 Task: Add Ambrosi Organic Parmigiano Reggiano Cheese Wedge to the cart.
Action: Mouse moved to (694, 240)
Screenshot: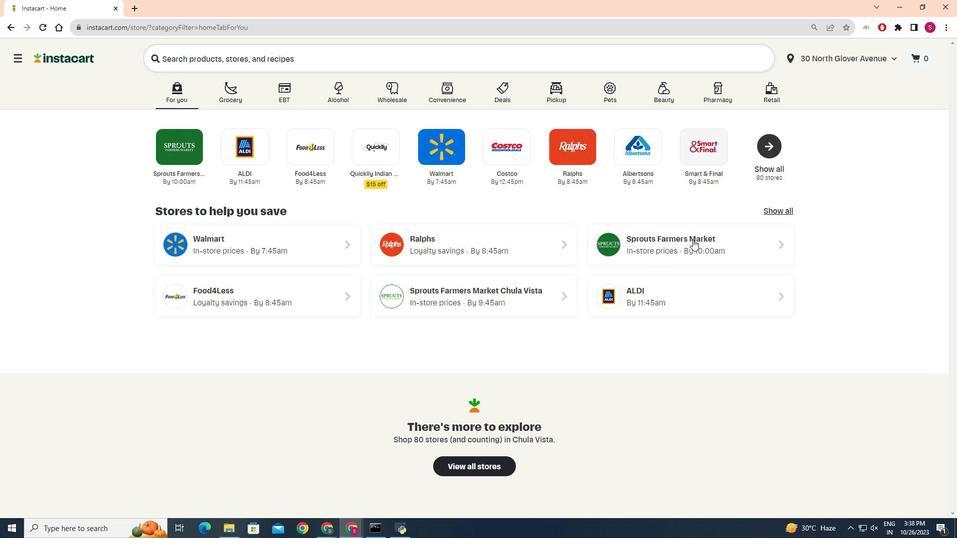 
Action: Mouse pressed left at (694, 240)
Screenshot: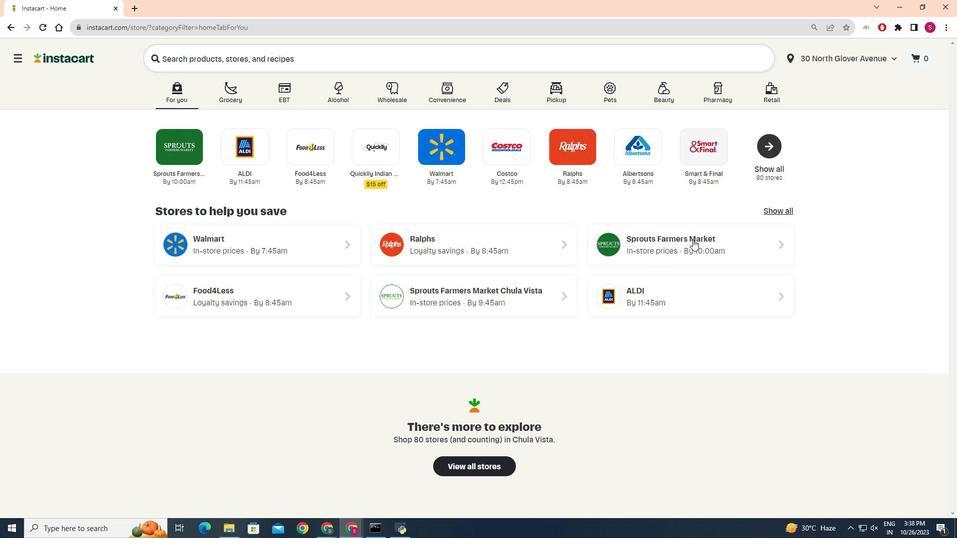 
Action: Mouse moved to (37, 419)
Screenshot: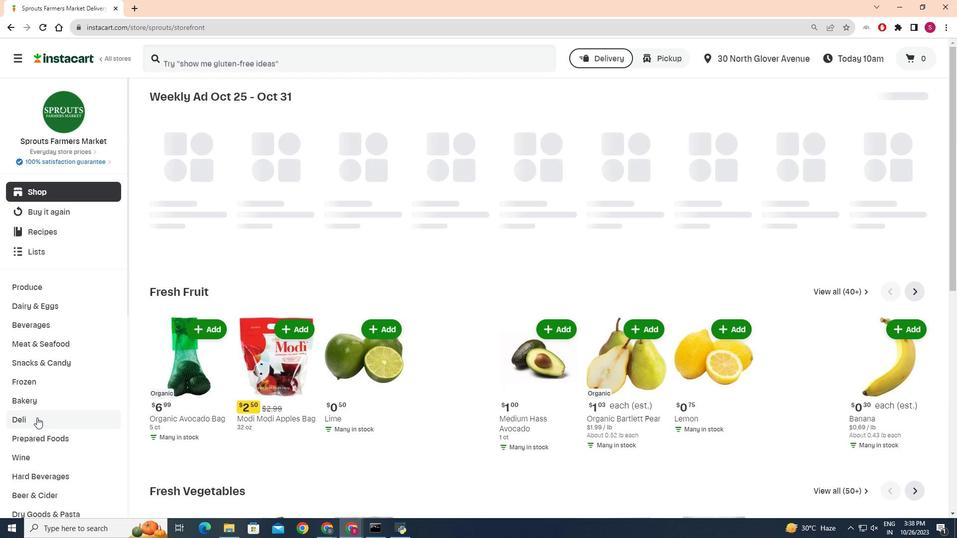 
Action: Mouse pressed left at (37, 419)
Screenshot: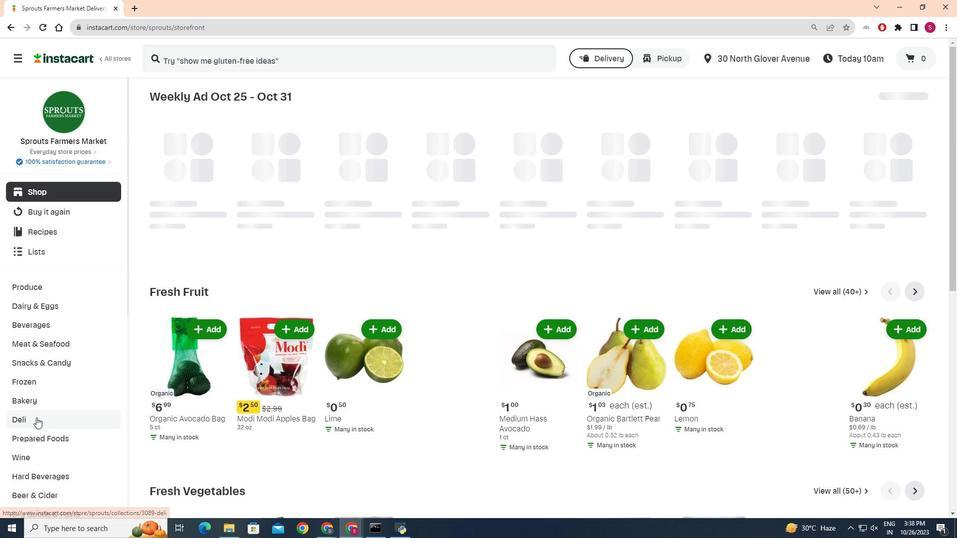 
Action: Mouse moved to (37, 419)
Screenshot: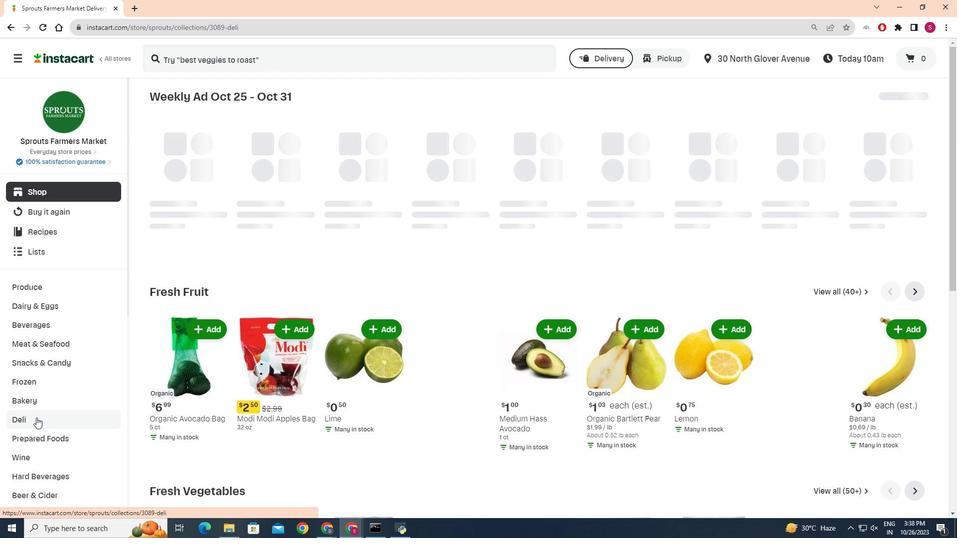 
Action: Mouse pressed left at (37, 419)
Screenshot: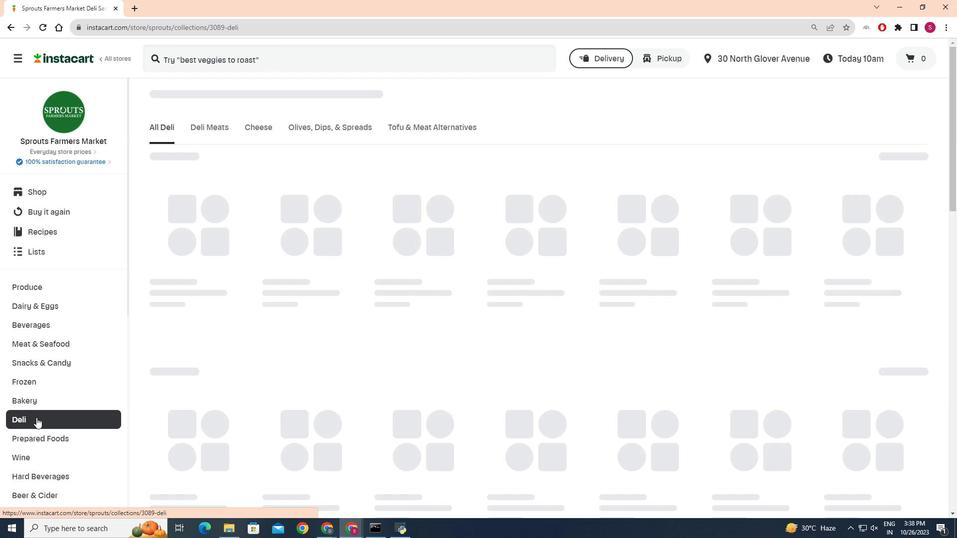 
Action: Mouse moved to (258, 124)
Screenshot: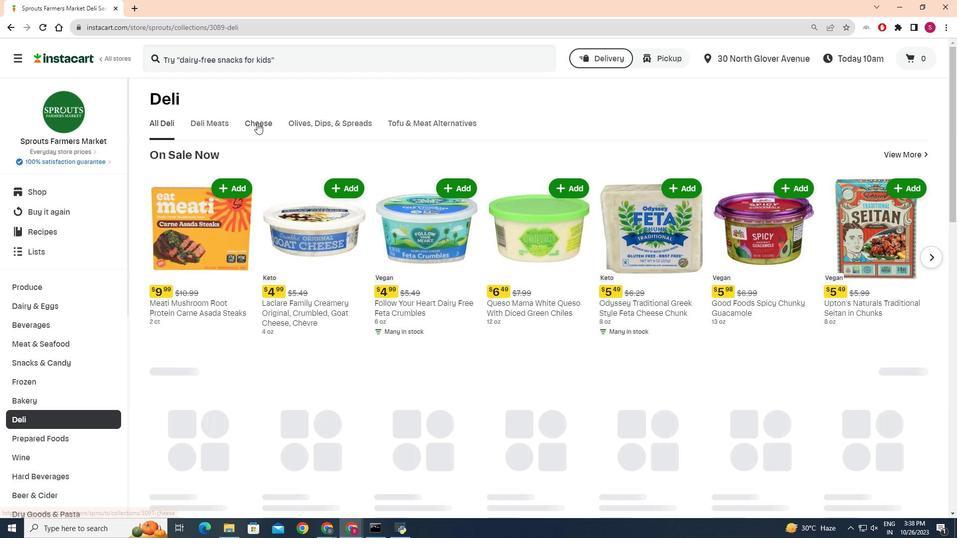 
Action: Mouse pressed left at (258, 124)
Screenshot: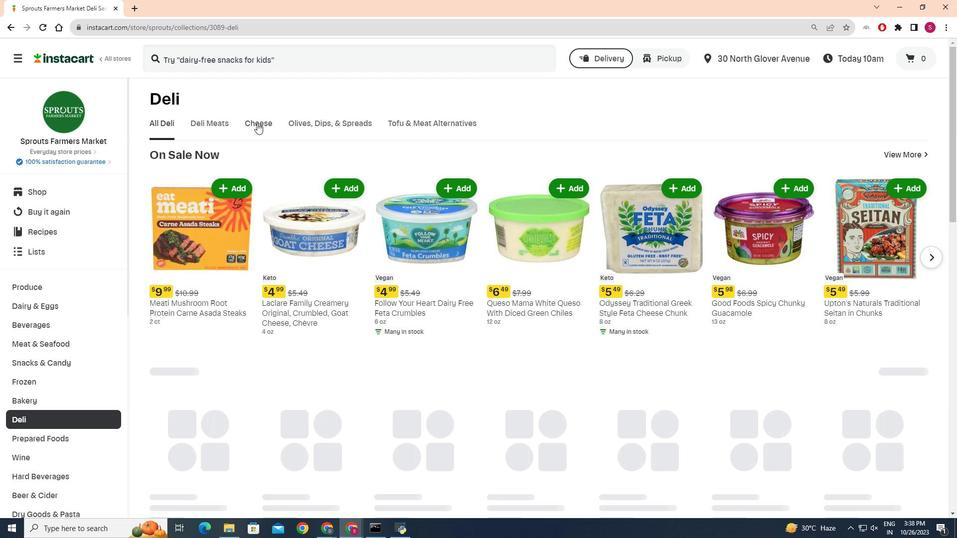 
Action: Mouse moved to (493, 161)
Screenshot: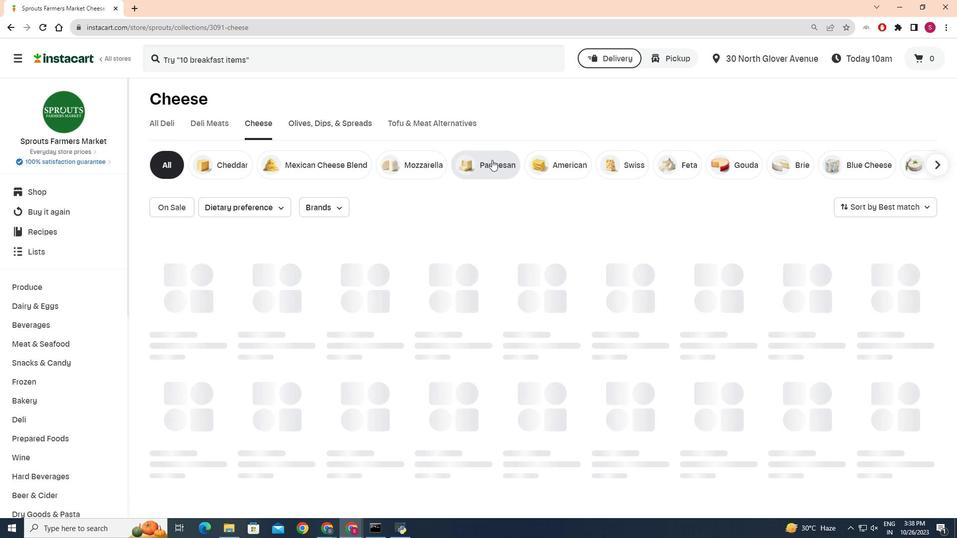 
Action: Mouse pressed left at (493, 161)
Screenshot: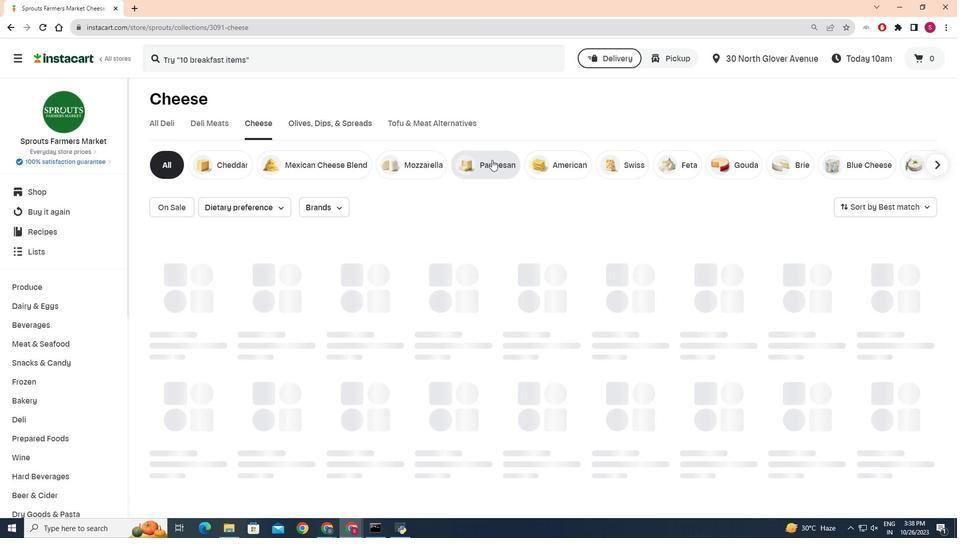 
Action: Mouse moved to (253, 236)
Screenshot: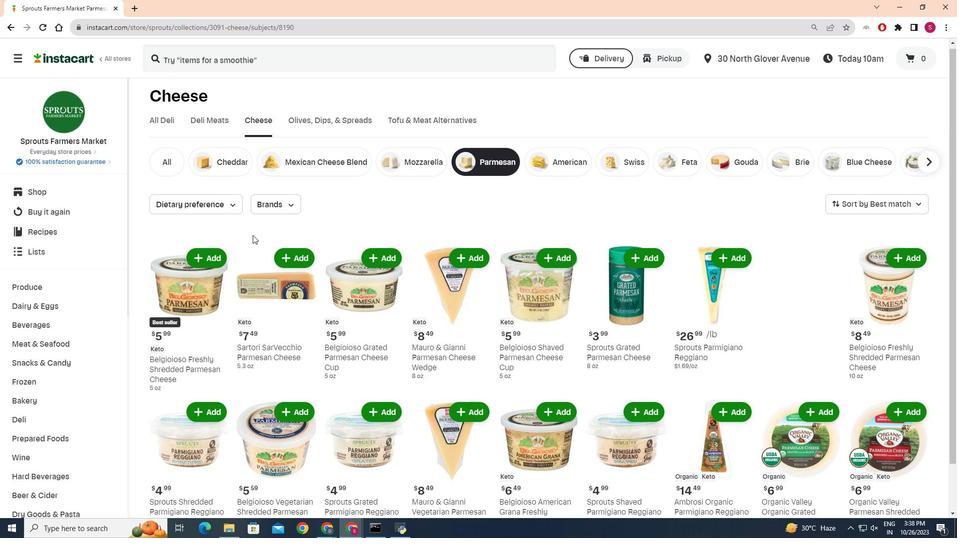 
Action: Mouse scrolled (253, 235) with delta (0, 0)
Screenshot: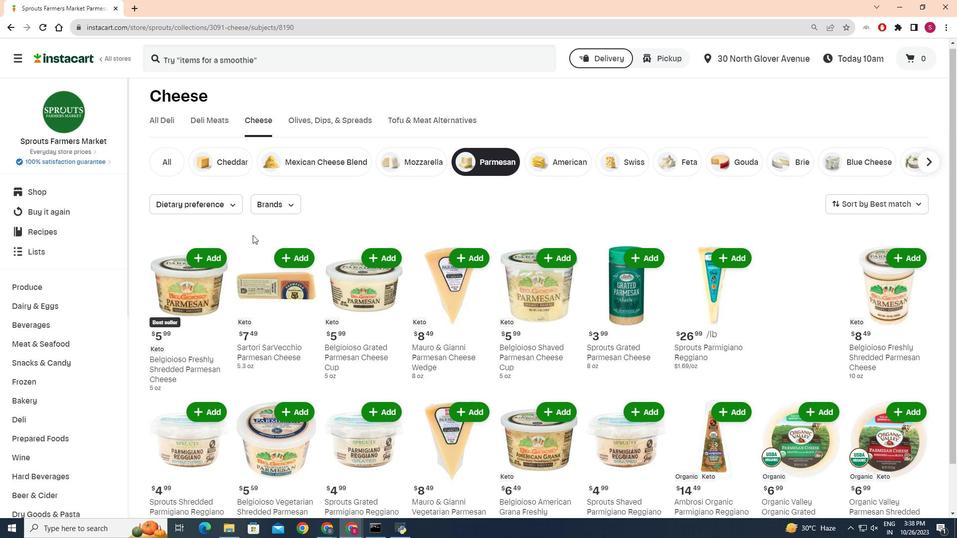 
Action: Mouse moved to (864, 282)
Screenshot: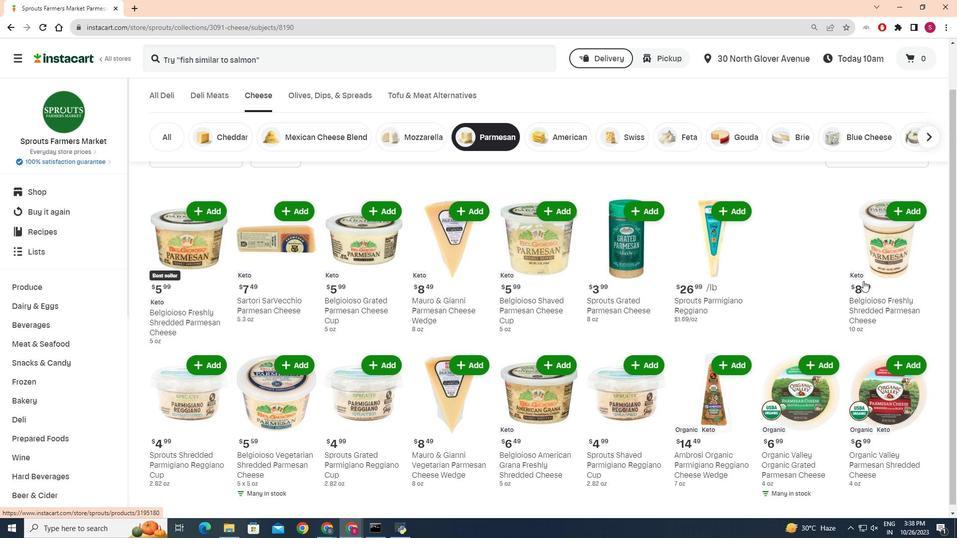 
Action: Mouse scrolled (864, 281) with delta (0, 0)
Screenshot: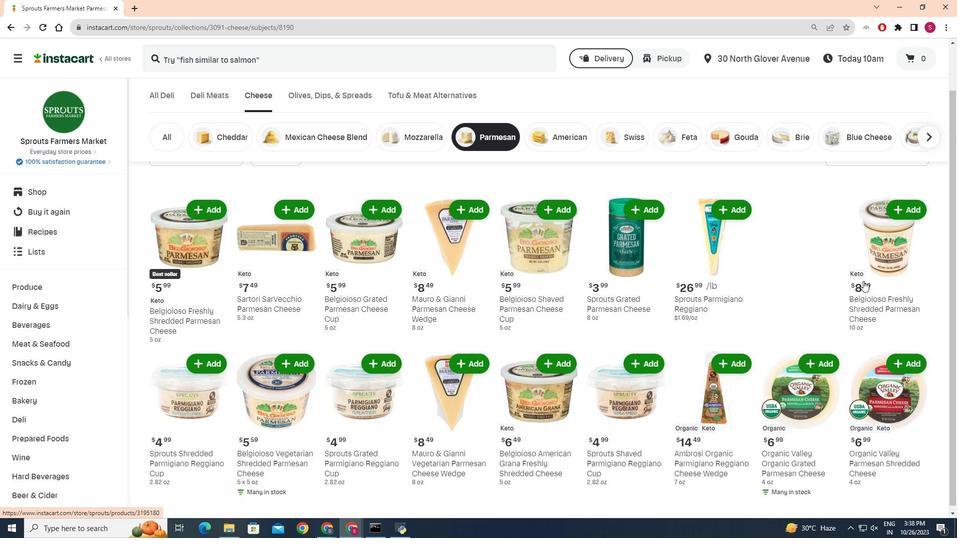 
Action: Mouse moved to (729, 360)
Screenshot: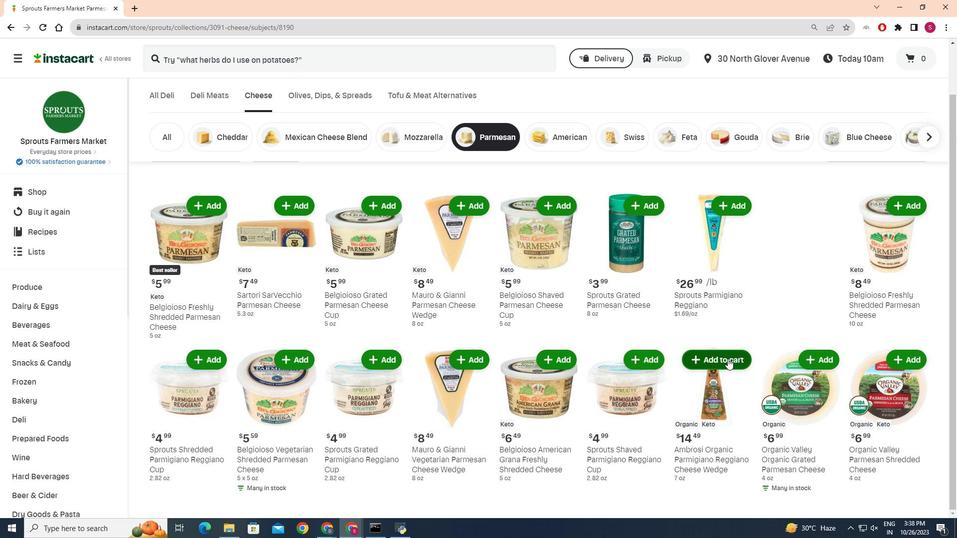 
Action: Mouse pressed left at (729, 360)
Screenshot: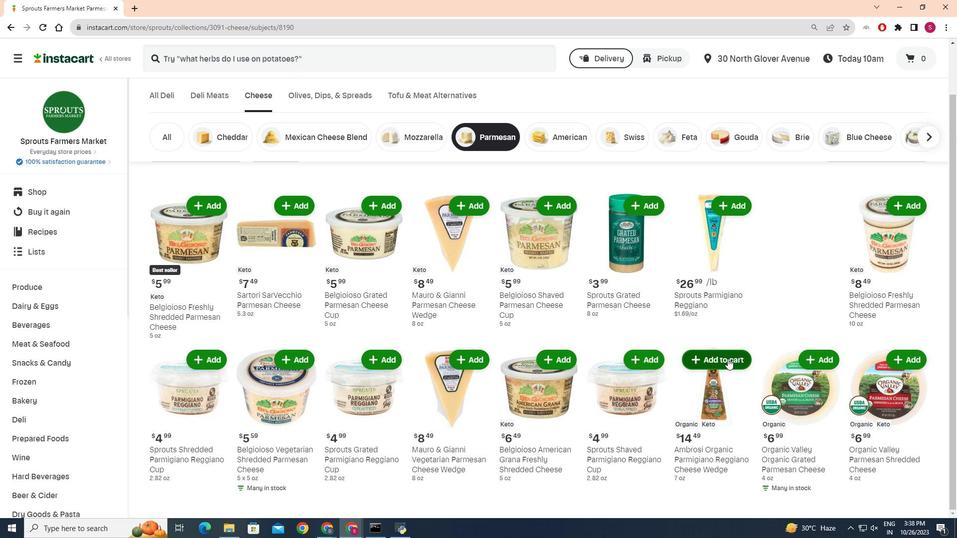 
Action: Mouse moved to (782, 317)
Screenshot: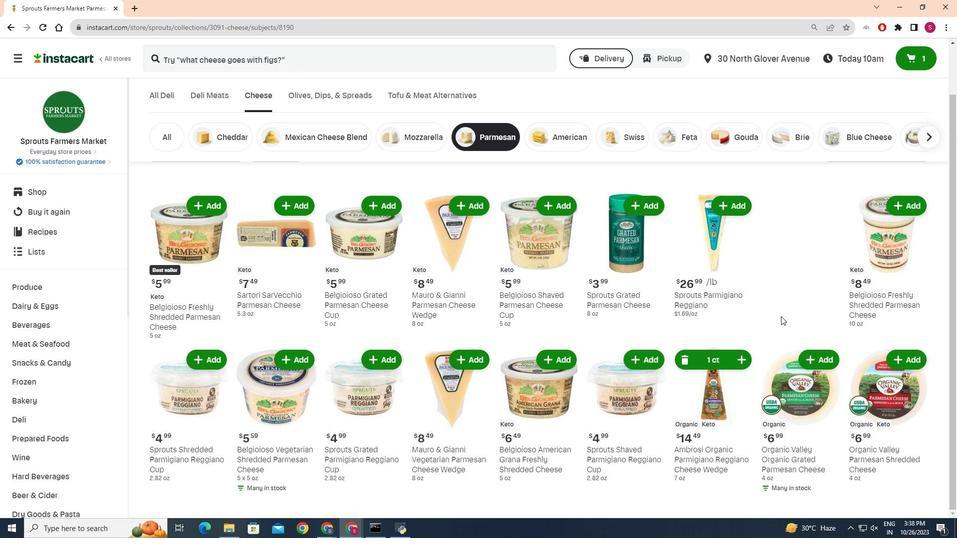 
